 Task: Change the video deinterlacing to On.
Action: Mouse moved to (107, 21)
Screenshot: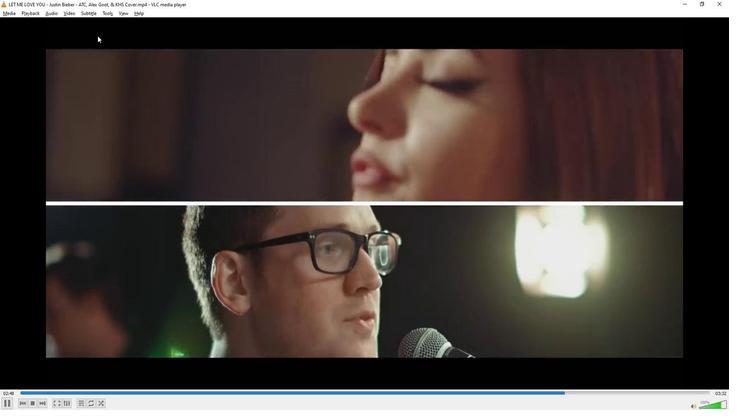 
Action: Mouse pressed left at (107, 21)
Screenshot: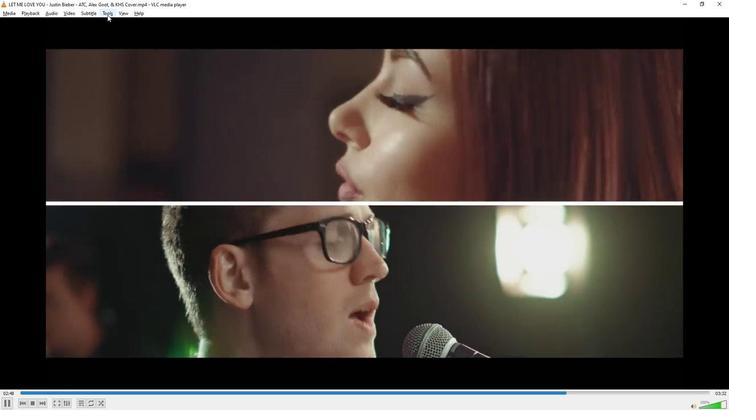
Action: Mouse moved to (117, 105)
Screenshot: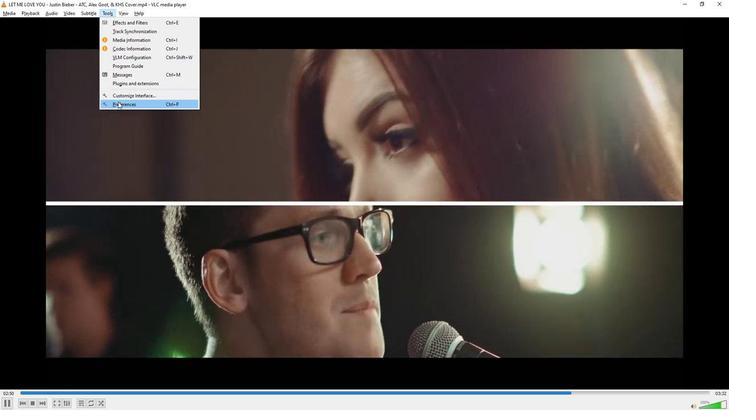 
Action: Mouse pressed left at (117, 105)
Screenshot: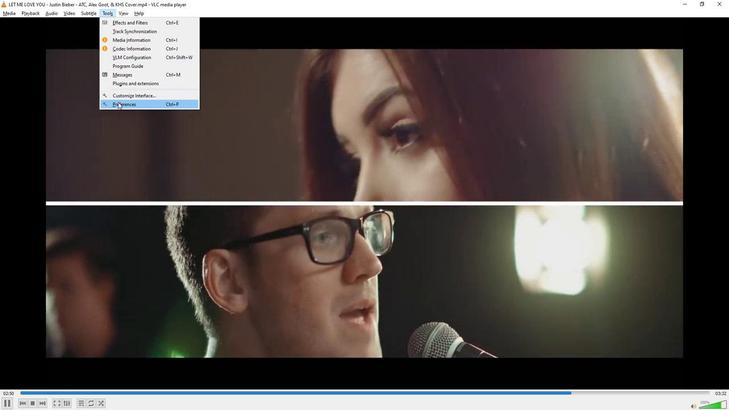 
Action: Mouse moved to (226, 84)
Screenshot: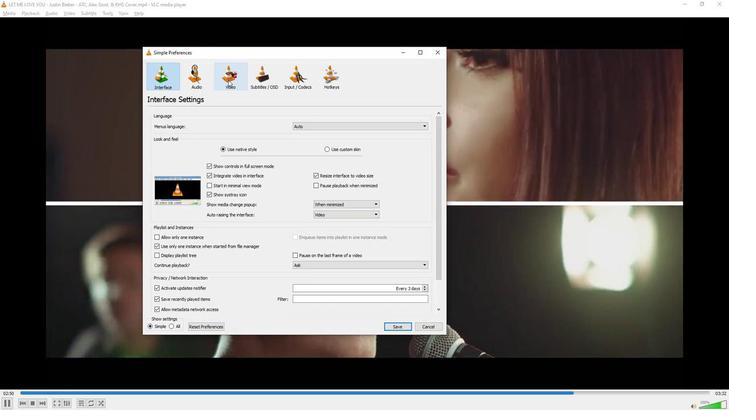 
Action: Mouse pressed left at (226, 84)
Screenshot: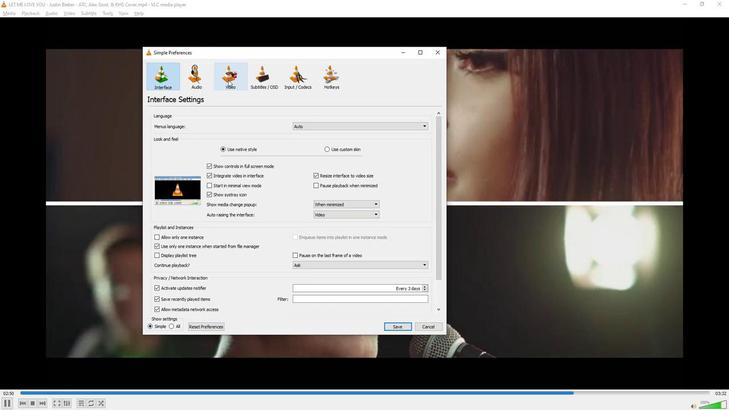 
Action: Mouse moved to (256, 187)
Screenshot: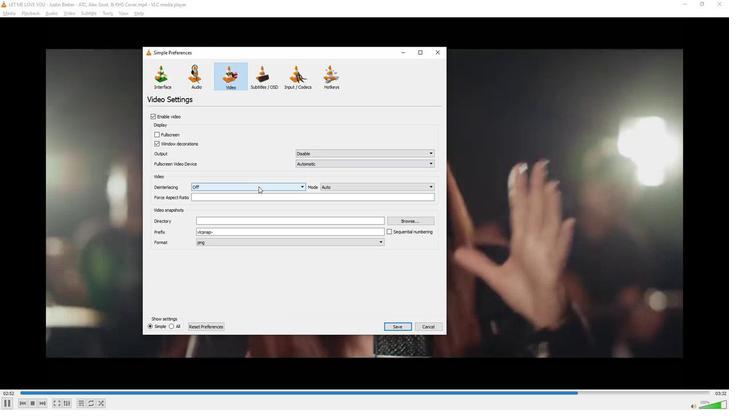 
Action: Mouse pressed left at (256, 187)
Screenshot: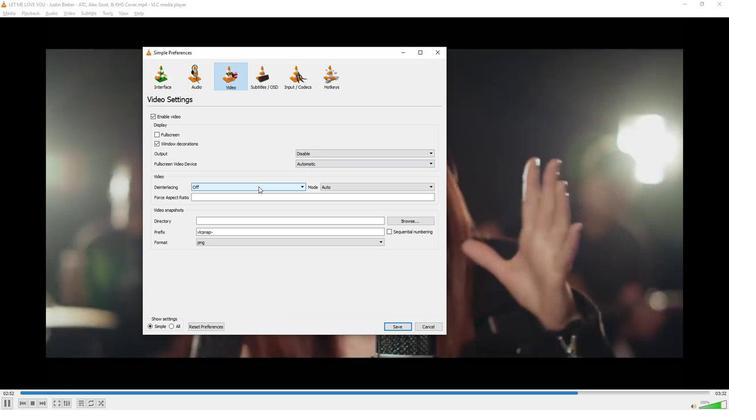 
Action: Mouse moved to (220, 203)
Screenshot: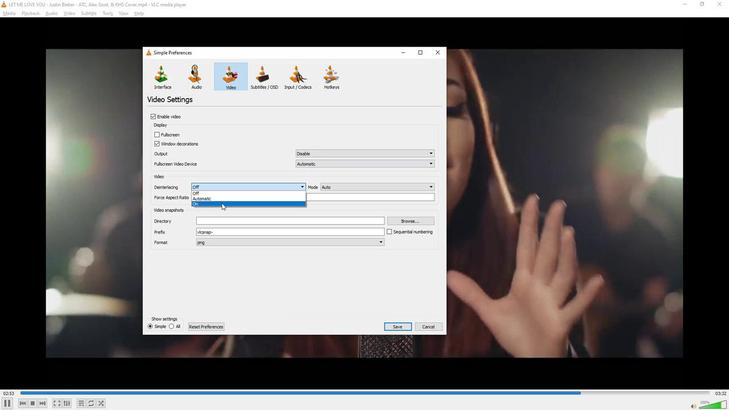 
Action: Mouse pressed left at (220, 203)
Screenshot: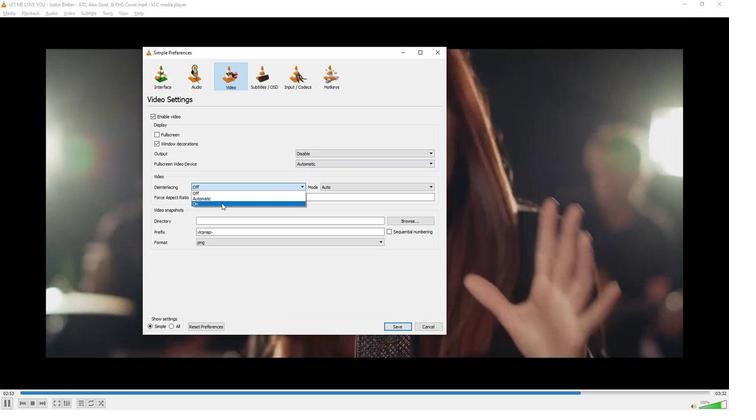 
Action: Mouse moved to (252, 287)
Screenshot: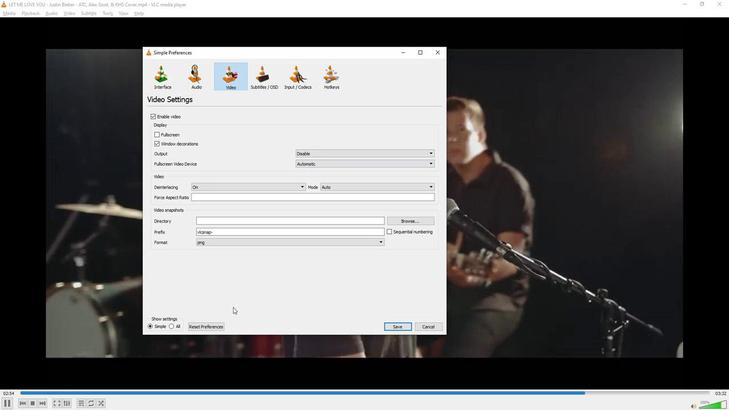 
